 Task: Sort dependabot alerts in the repository "Javascript" by the manifest path.
Action: Mouse moved to (961, 187)
Screenshot: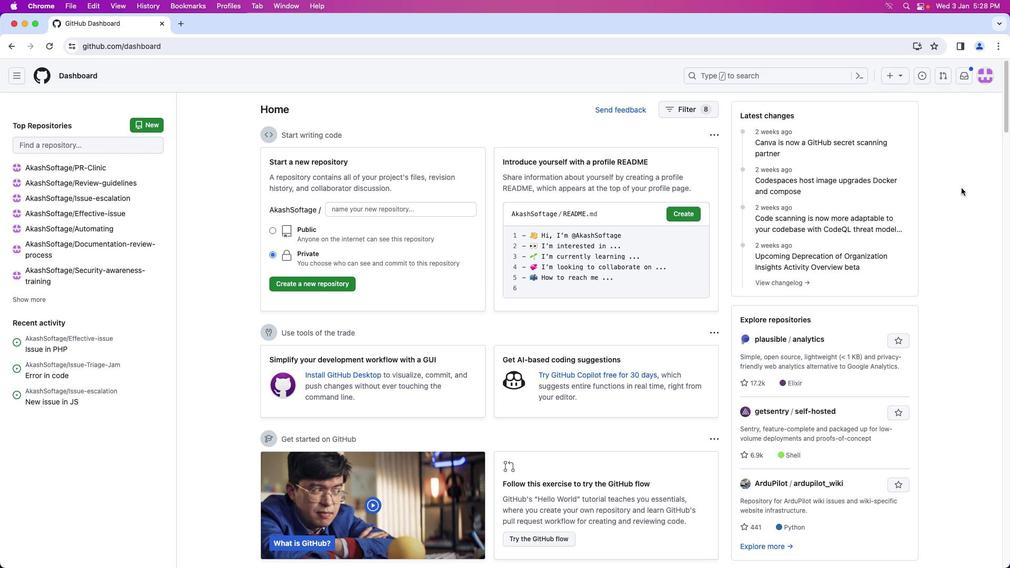 
Action: Mouse pressed left at (961, 187)
Screenshot: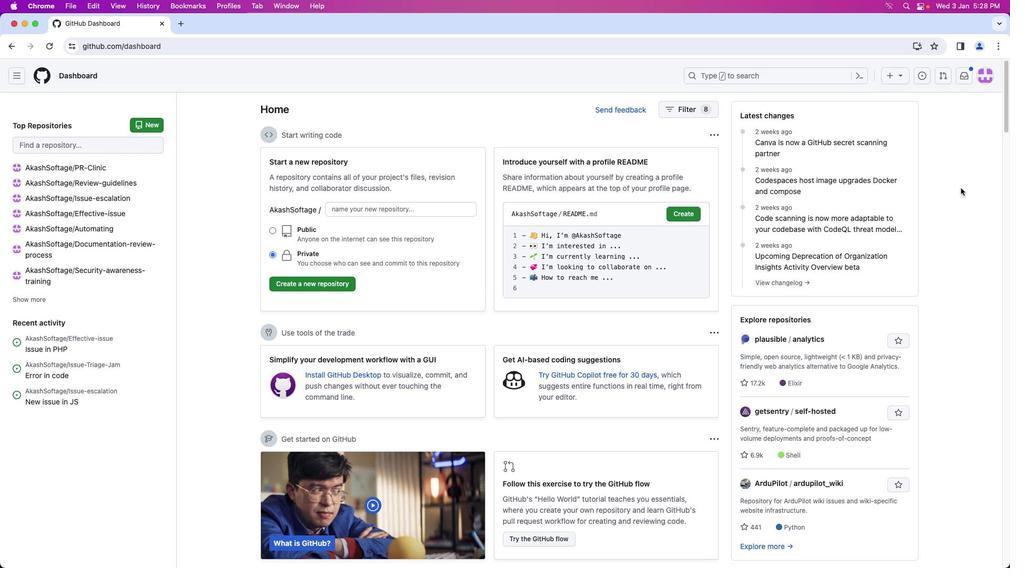 
Action: Mouse moved to (985, 78)
Screenshot: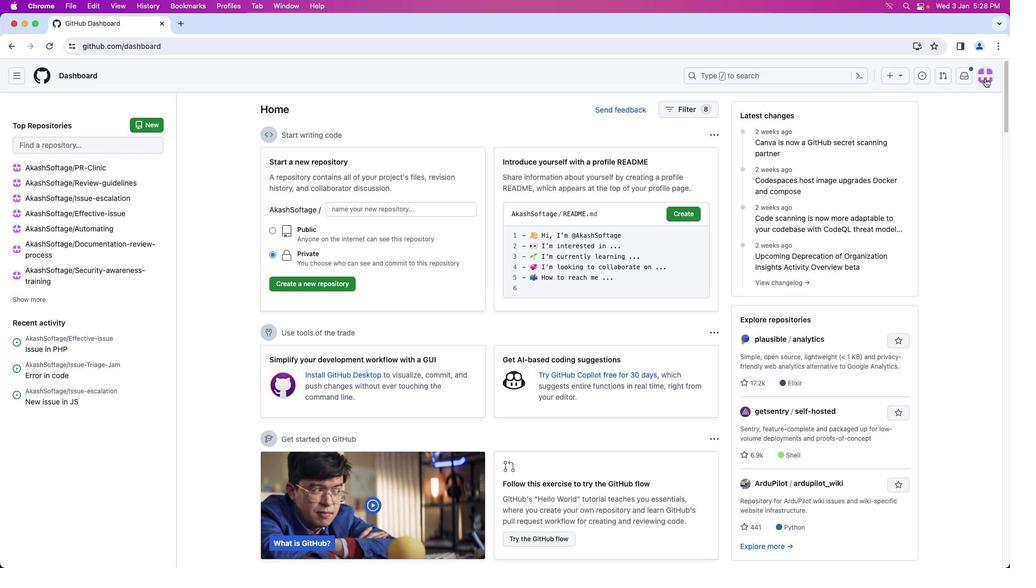 
Action: Mouse pressed left at (985, 78)
Screenshot: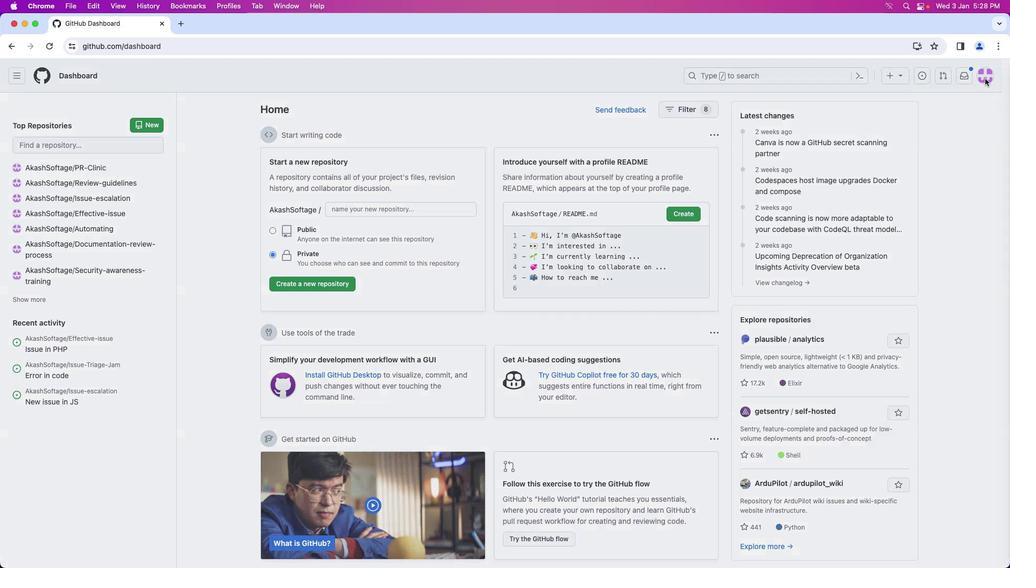 
Action: Mouse moved to (931, 168)
Screenshot: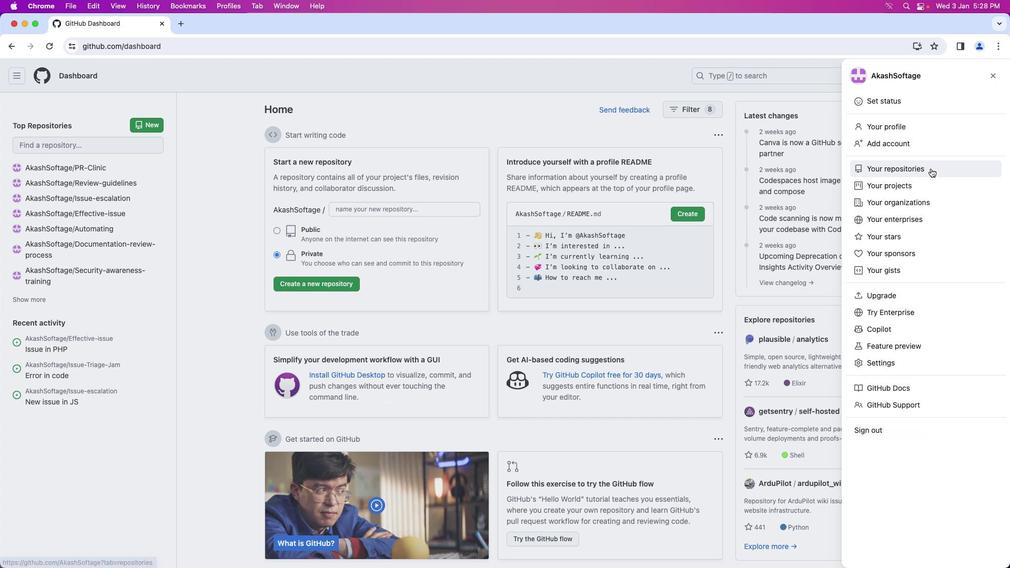 
Action: Mouse pressed left at (931, 168)
Screenshot: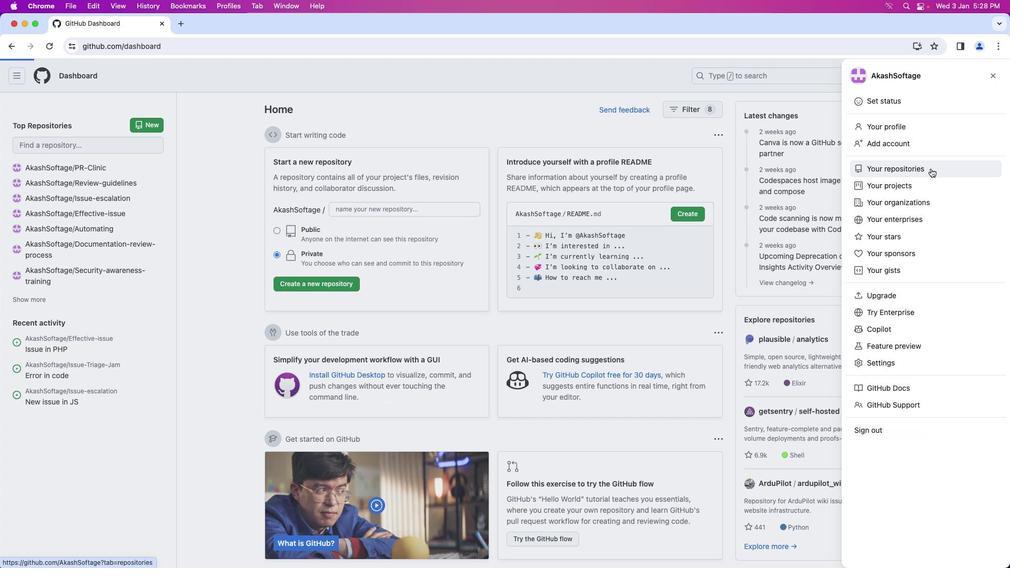 
Action: Mouse moved to (378, 174)
Screenshot: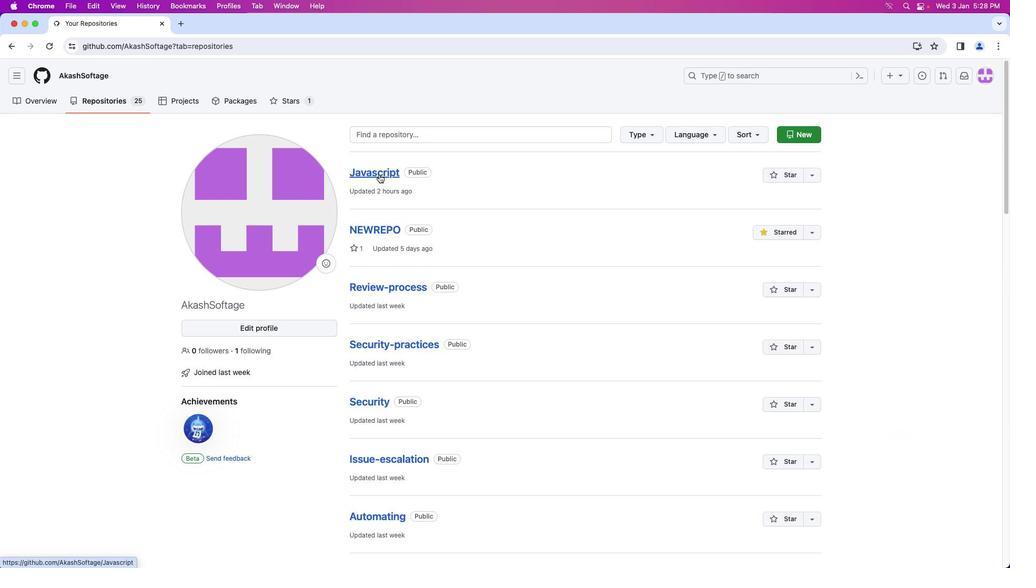 
Action: Mouse pressed left at (378, 174)
Screenshot: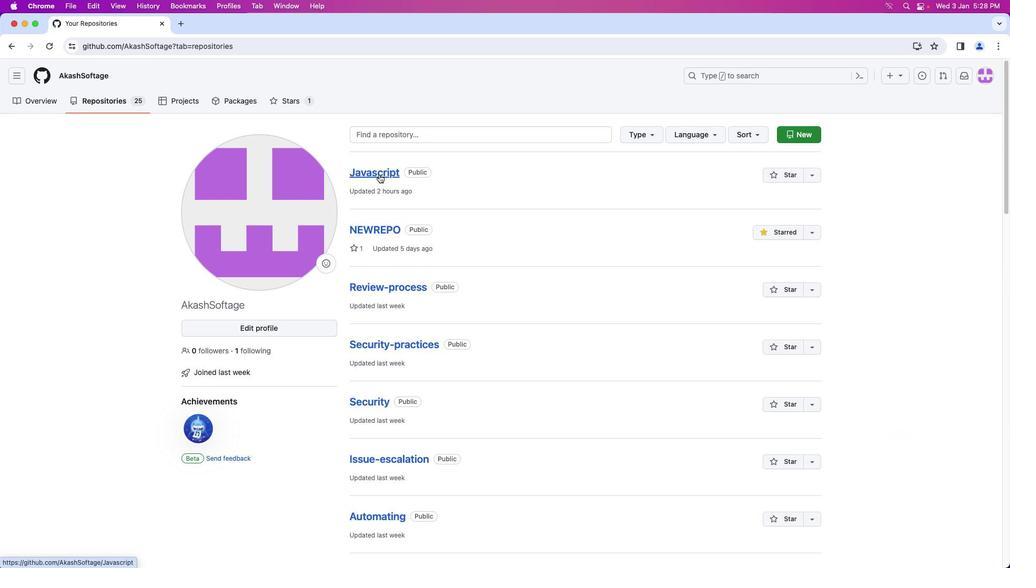 
Action: Mouse moved to (358, 100)
Screenshot: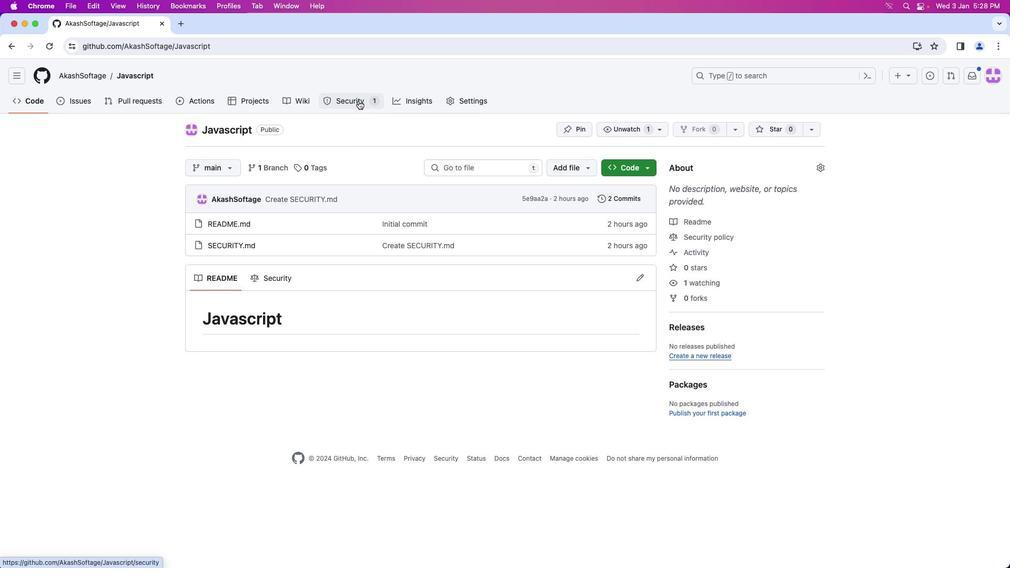 
Action: Mouse pressed left at (358, 100)
Screenshot: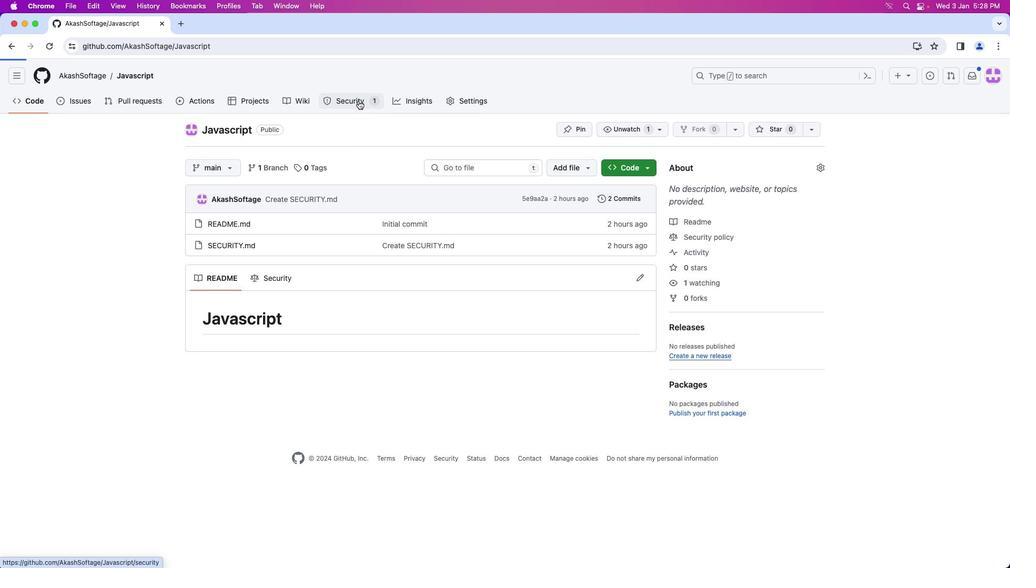 
Action: Mouse moved to (264, 241)
Screenshot: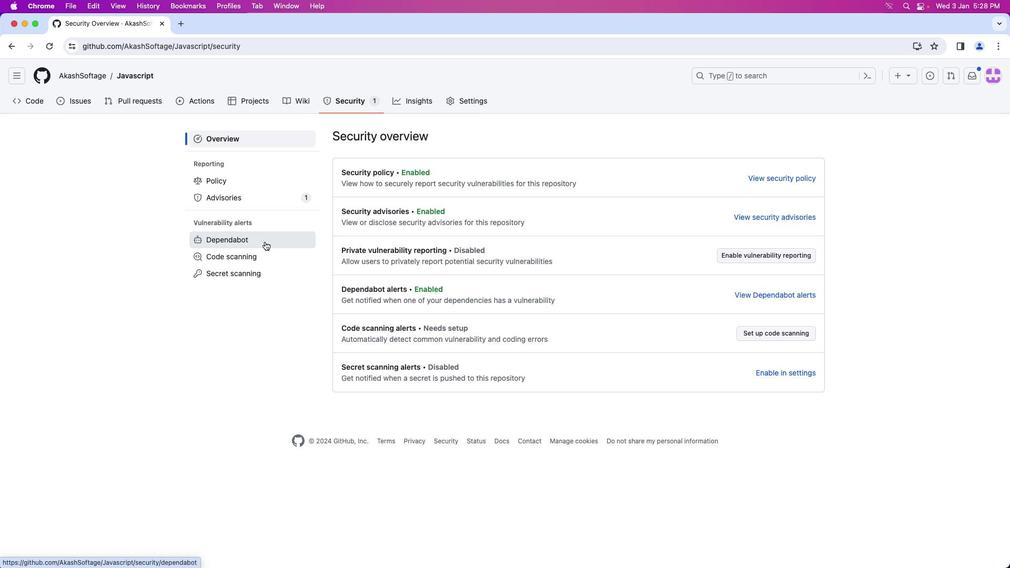 
Action: Mouse pressed left at (264, 241)
Screenshot: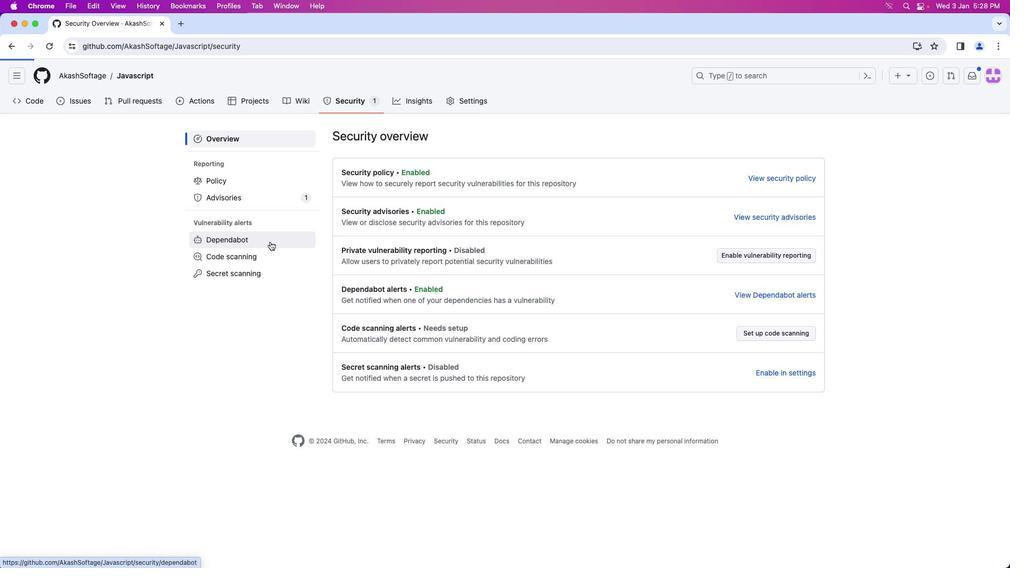
Action: Mouse moved to (797, 289)
Screenshot: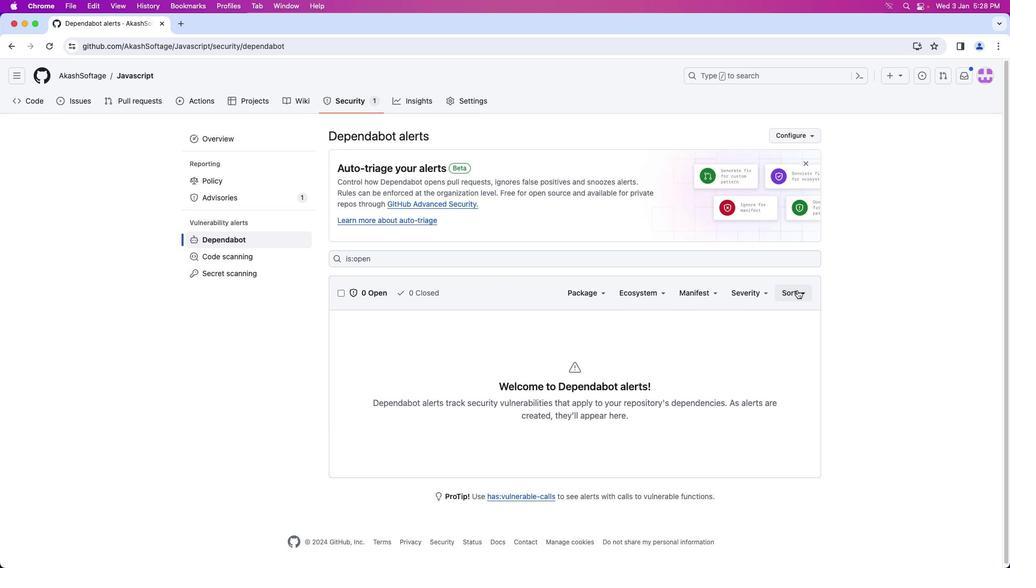 
Action: Mouse pressed left at (797, 289)
Screenshot: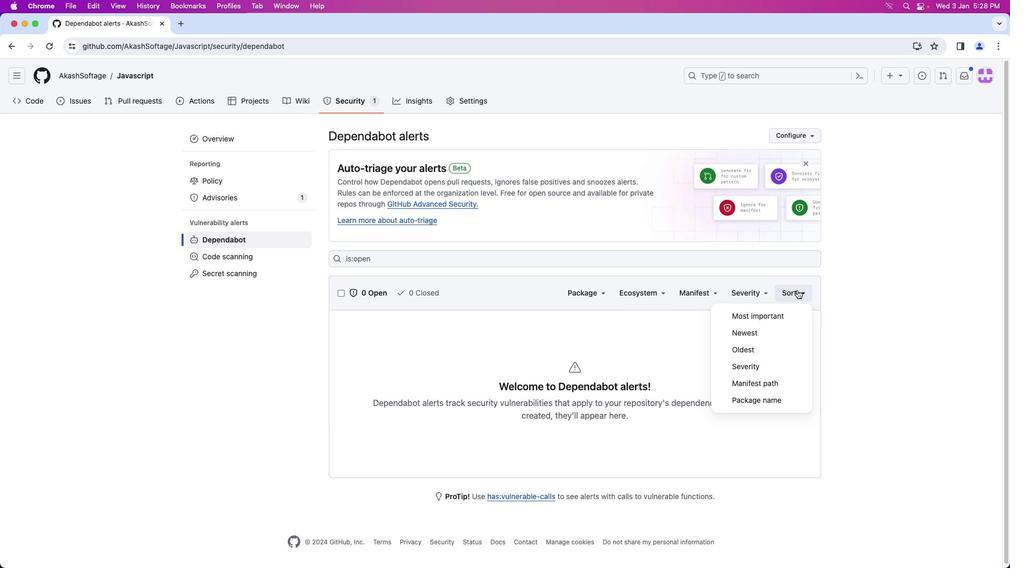 
Action: Mouse moved to (775, 385)
Screenshot: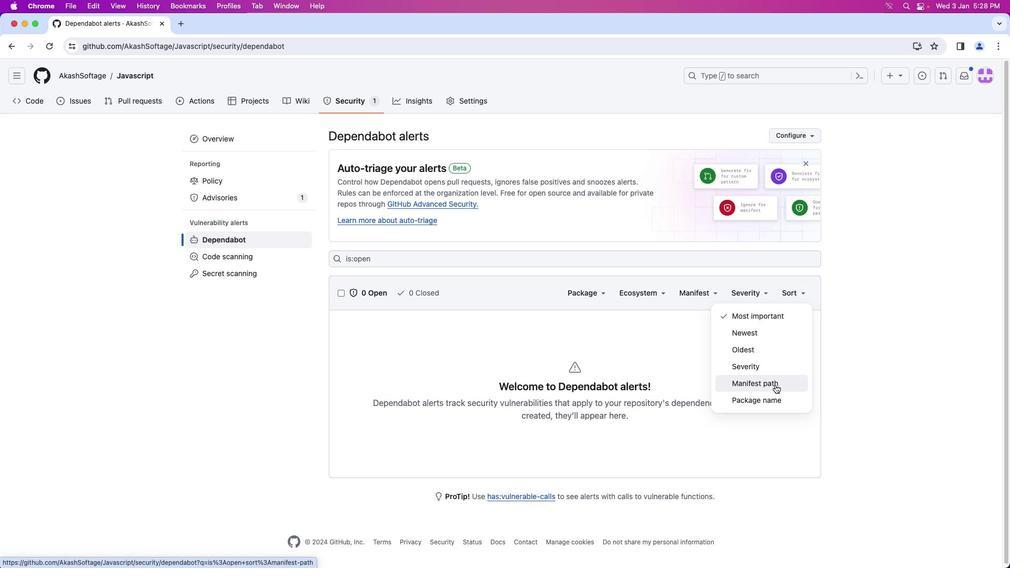 
Action: Mouse pressed left at (775, 385)
Screenshot: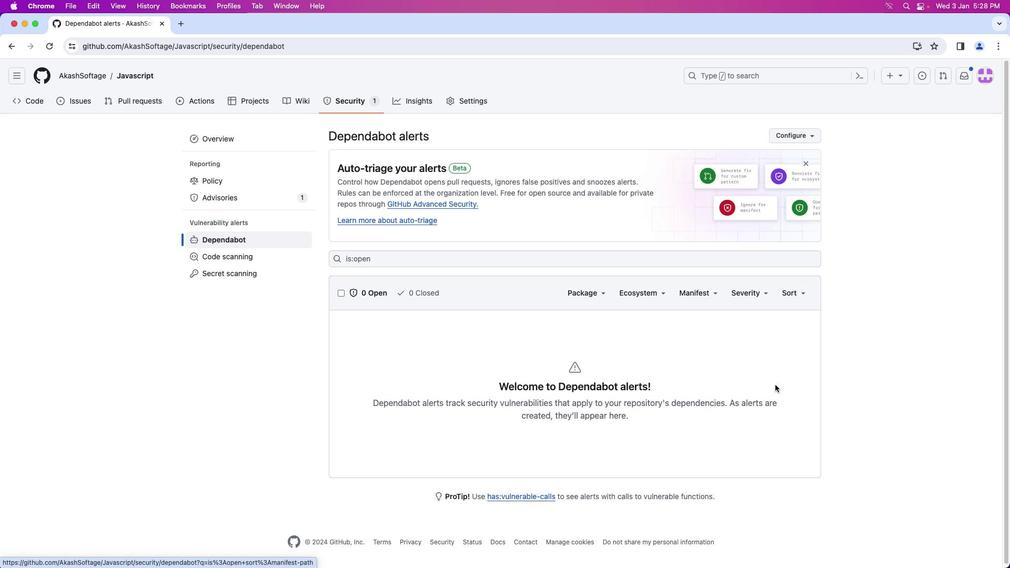 
